 Task: Add a condition where "Type Is not Question" in unsolved tickets in your groups.
Action: Mouse moved to (97, 363)
Screenshot: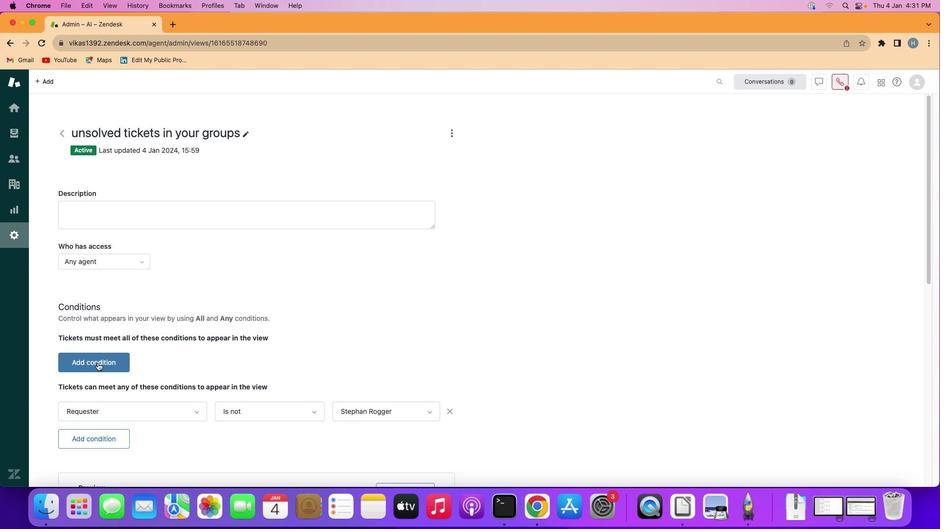 
Action: Mouse pressed left at (97, 363)
Screenshot: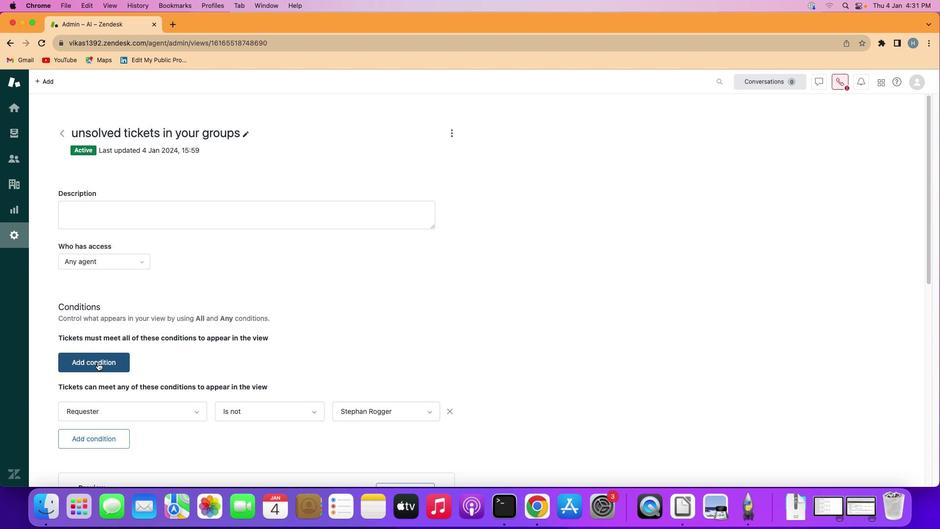 
Action: Mouse moved to (120, 360)
Screenshot: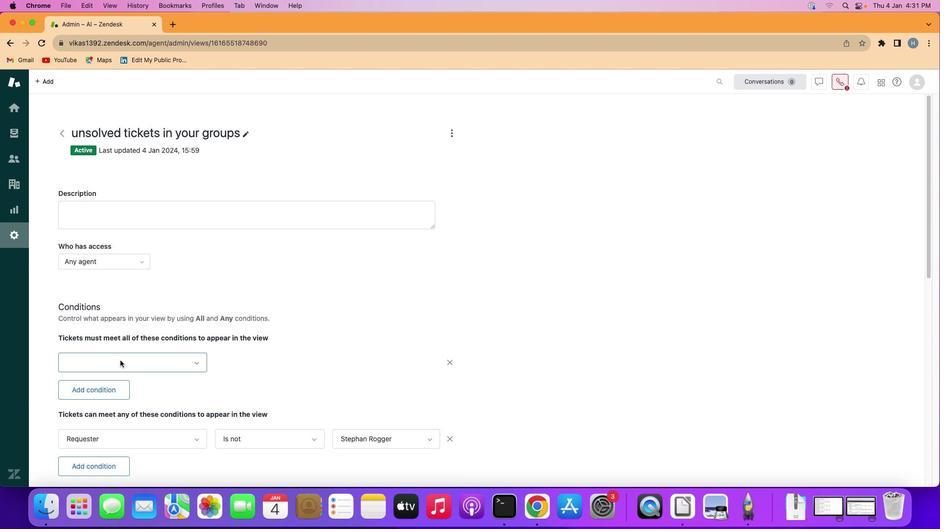 
Action: Mouse pressed left at (120, 360)
Screenshot: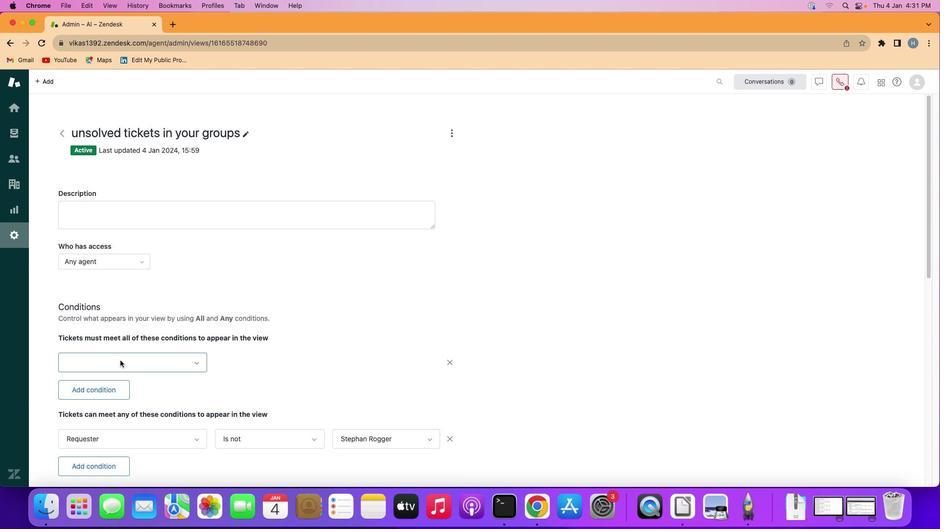 
Action: Mouse moved to (130, 248)
Screenshot: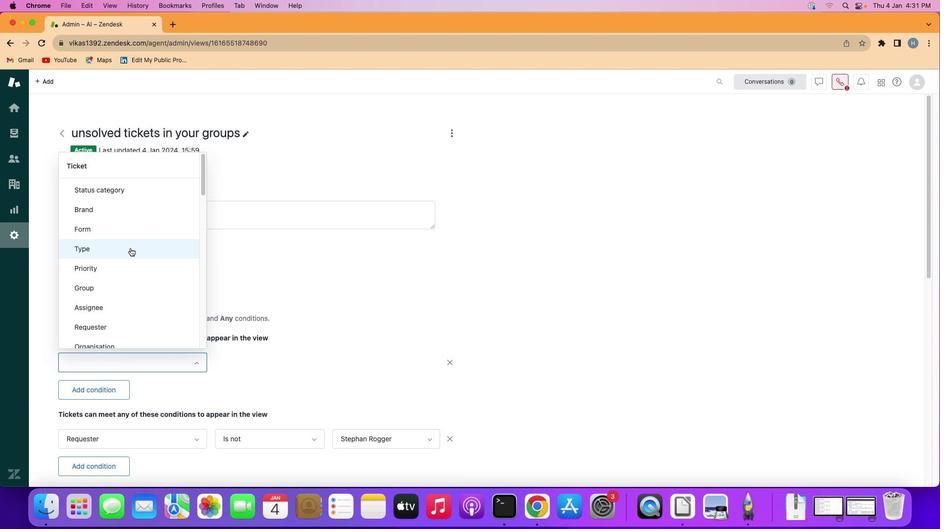 
Action: Mouse pressed left at (130, 248)
Screenshot: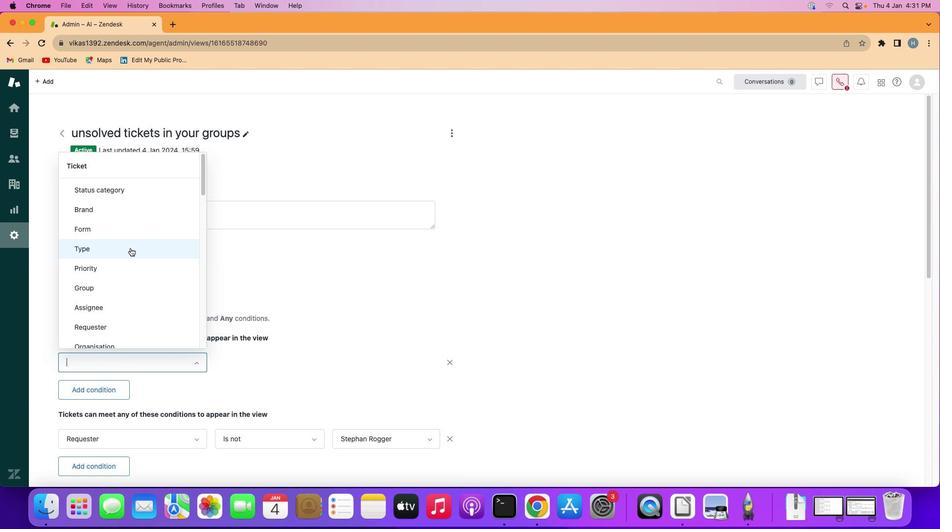
Action: Mouse moved to (238, 367)
Screenshot: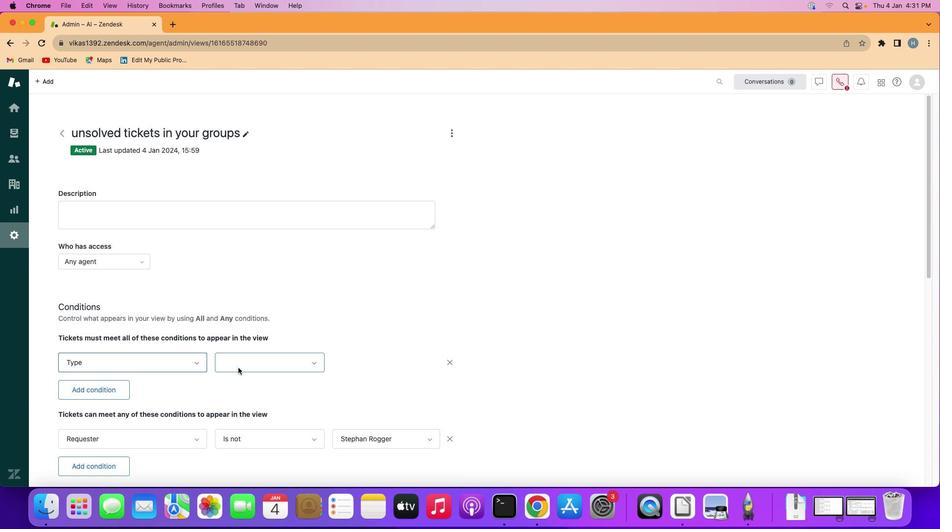 
Action: Mouse pressed left at (238, 367)
Screenshot: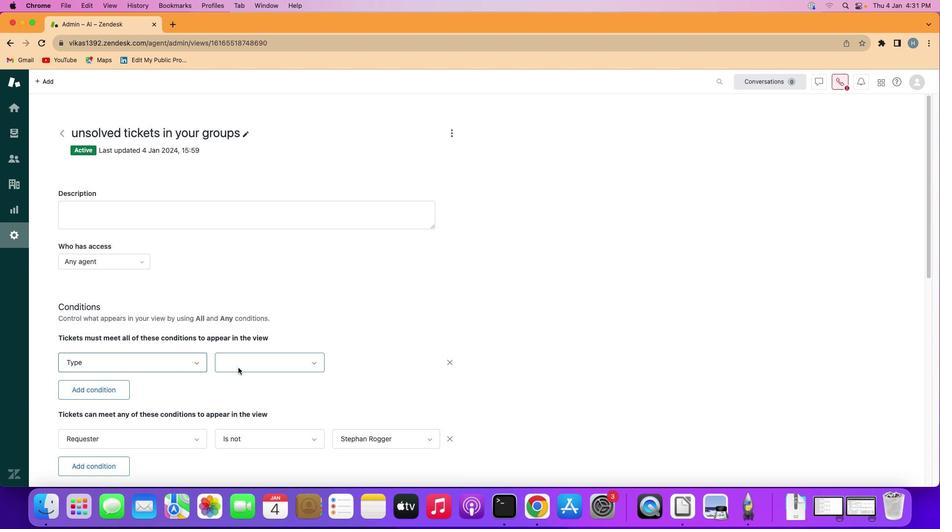 
Action: Mouse moved to (247, 403)
Screenshot: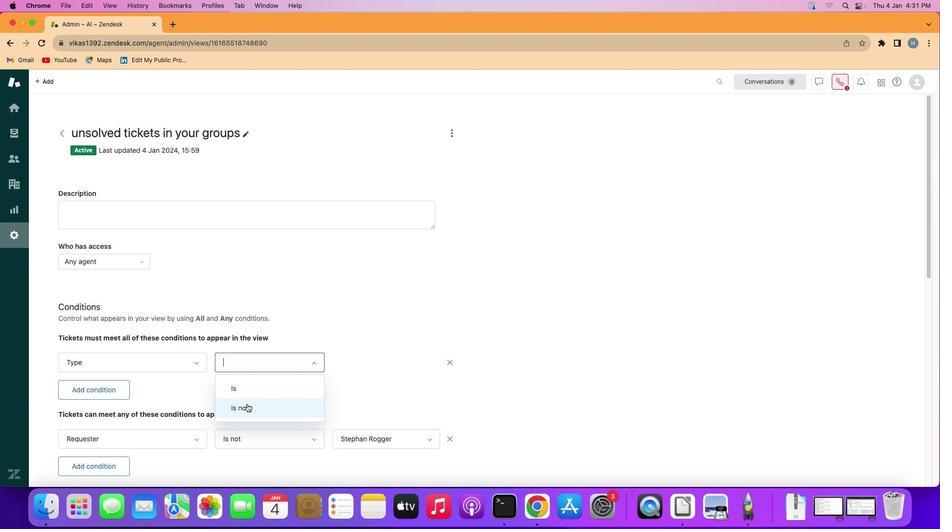 
Action: Mouse pressed left at (247, 403)
Screenshot: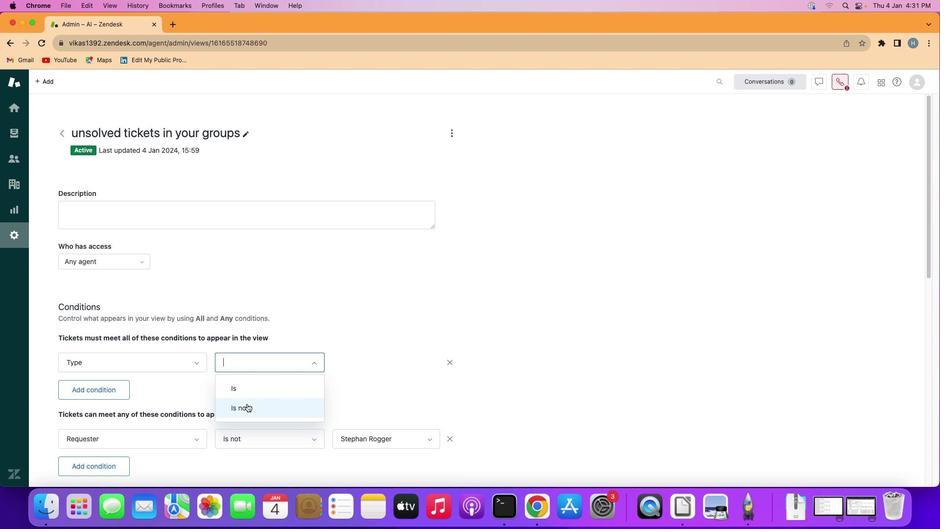 
Action: Mouse moved to (370, 363)
Screenshot: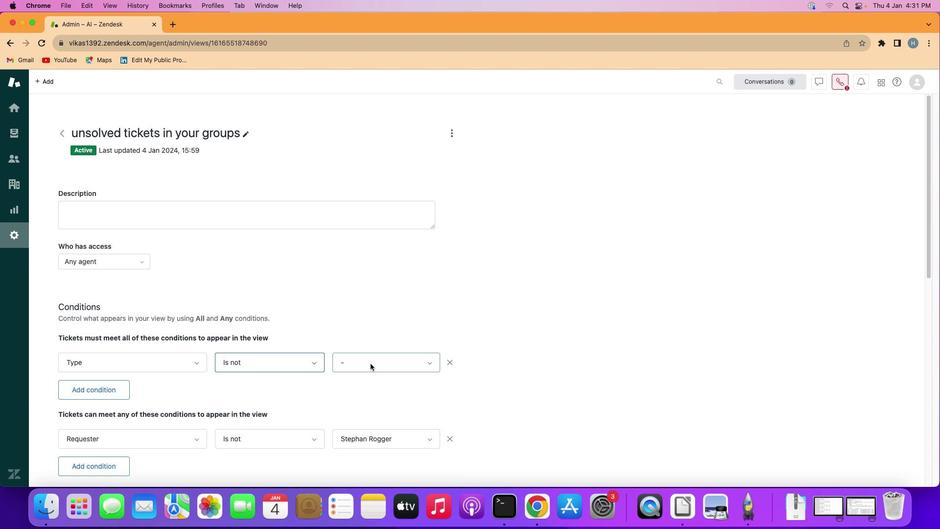 
Action: Mouse pressed left at (370, 363)
Screenshot: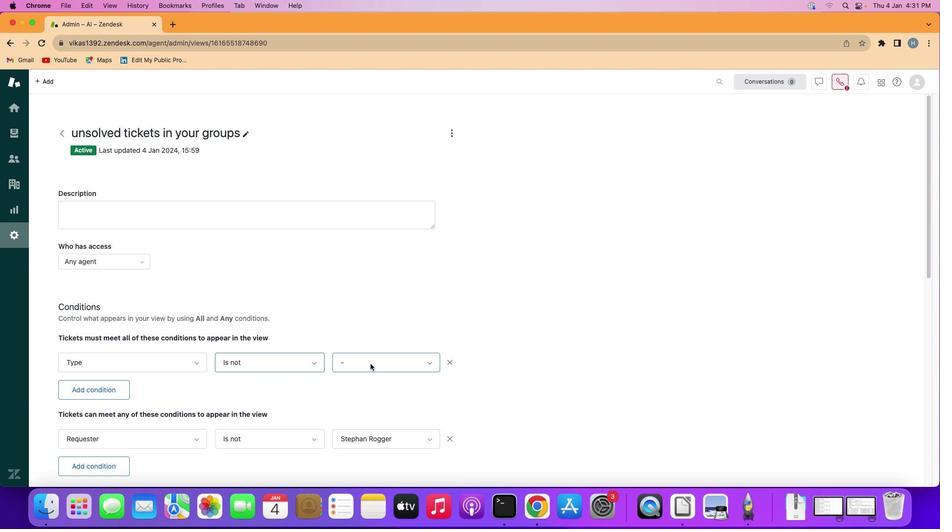 
Action: Mouse moved to (375, 404)
Screenshot: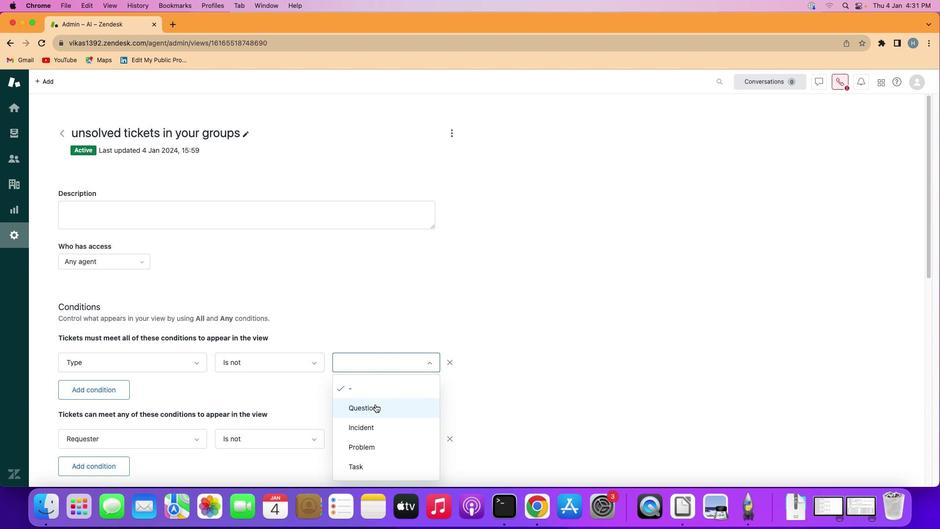 
Action: Mouse pressed left at (375, 404)
Screenshot: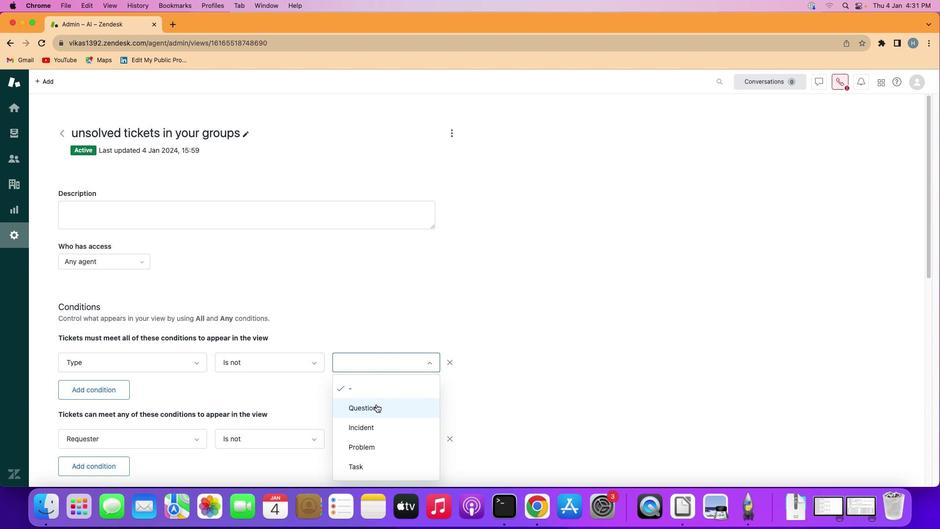 
Action: Mouse moved to (473, 367)
Screenshot: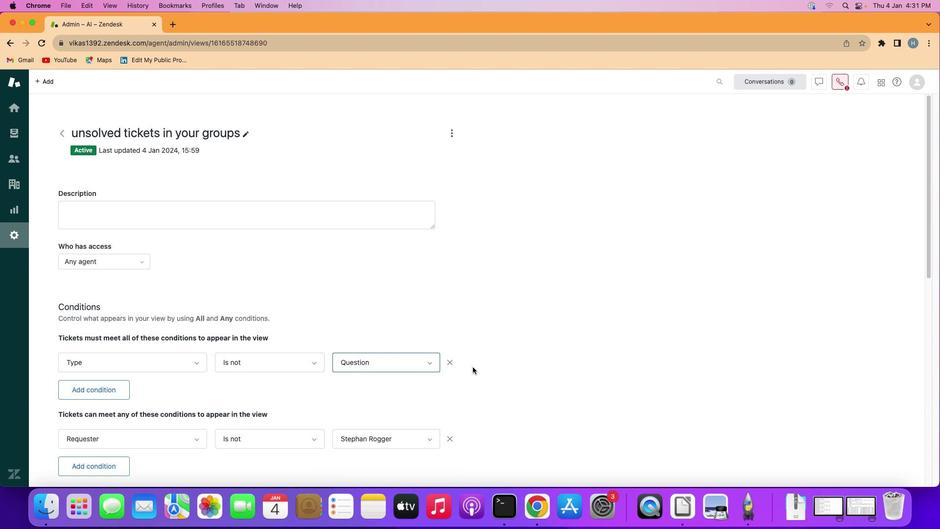 
